 Task: Set the ecosystem for new security advisory in the repository "Javascript" to "Maven".
Action: Mouse moved to (898, 178)
Screenshot: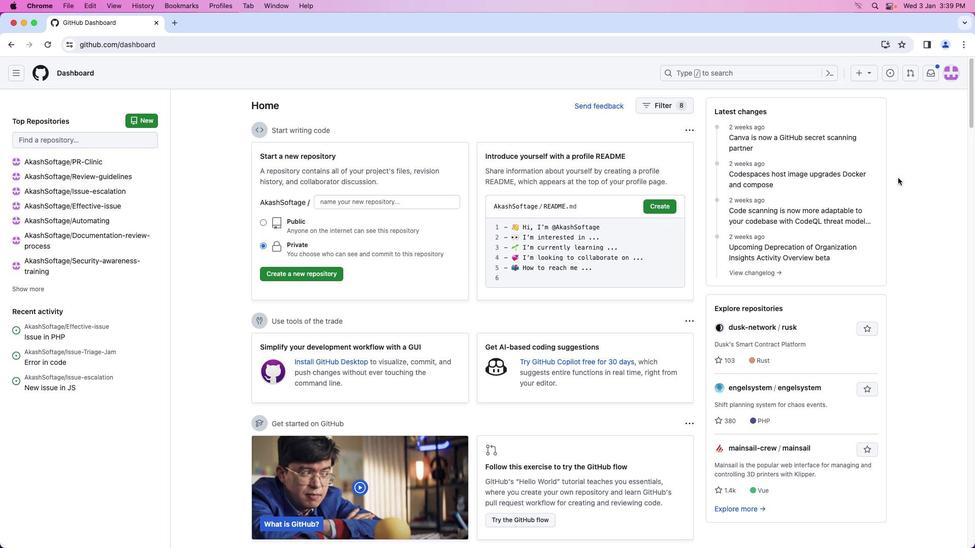 
Action: Mouse pressed left at (898, 178)
Screenshot: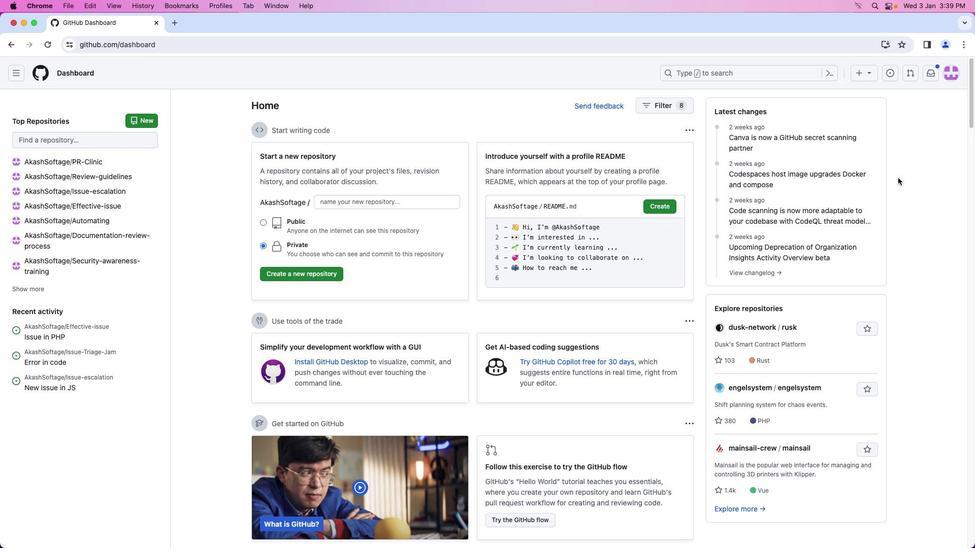 
Action: Mouse moved to (948, 75)
Screenshot: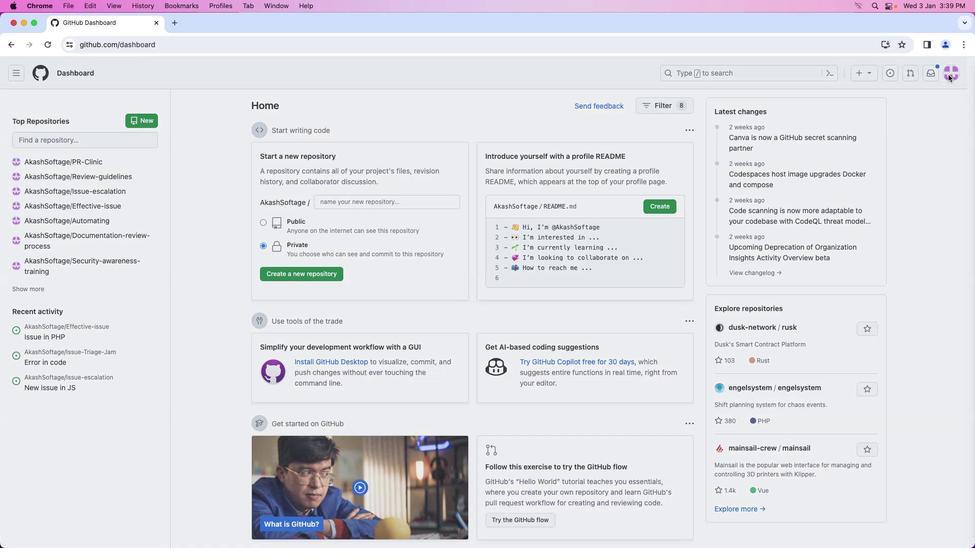 
Action: Mouse pressed left at (948, 75)
Screenshot: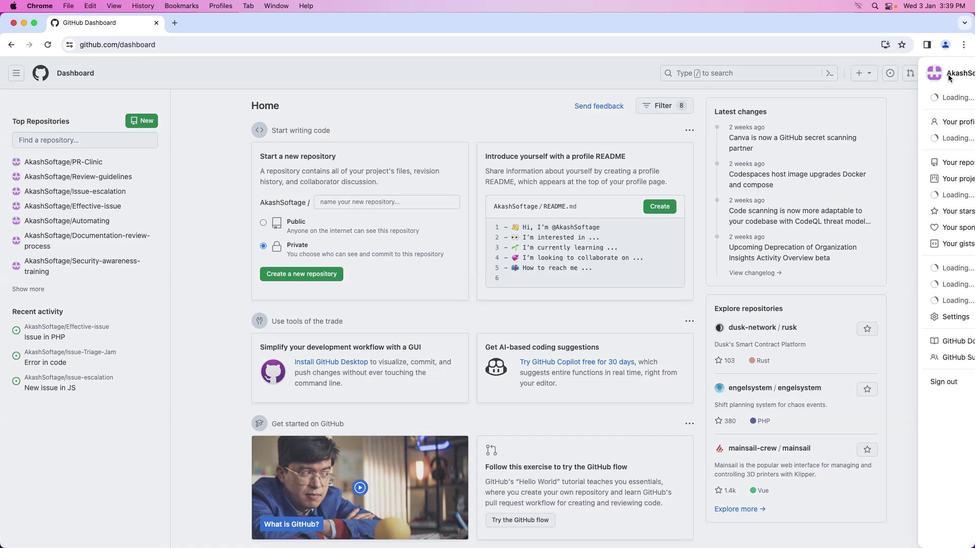 
Action: Mouse moved to (905, 163)
Screenshot: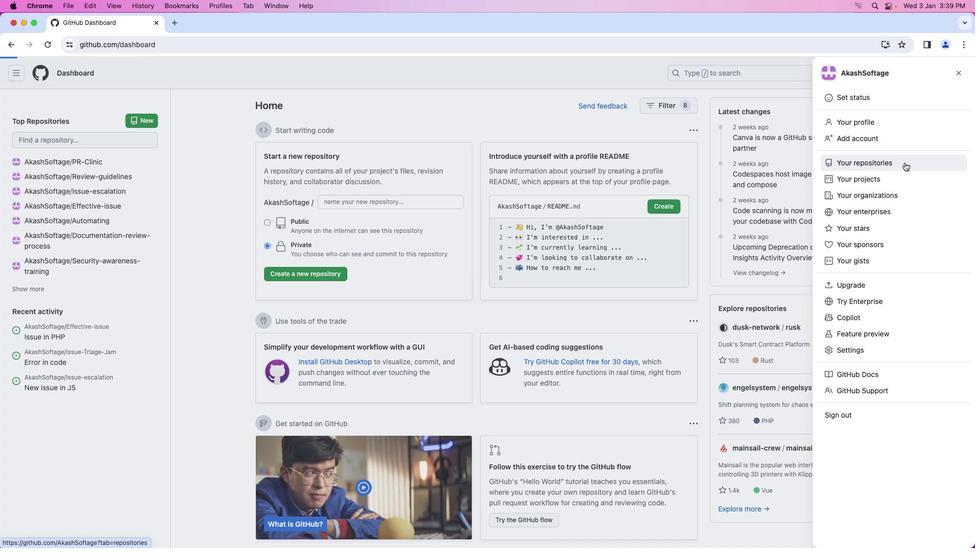 
Action: Mouse pressed left at (905, 163)
Screenshot: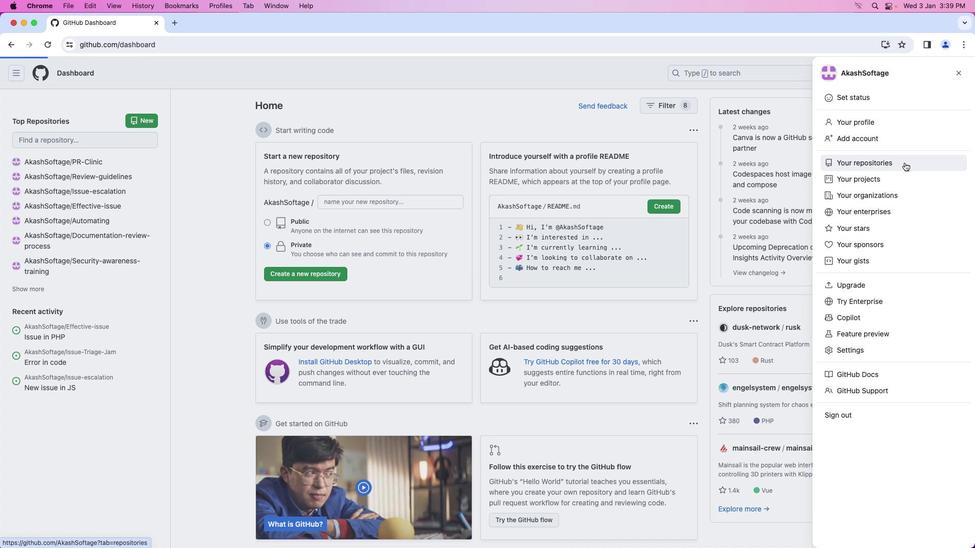 
Action: Mouse moved to (371, 173)
Screenshot: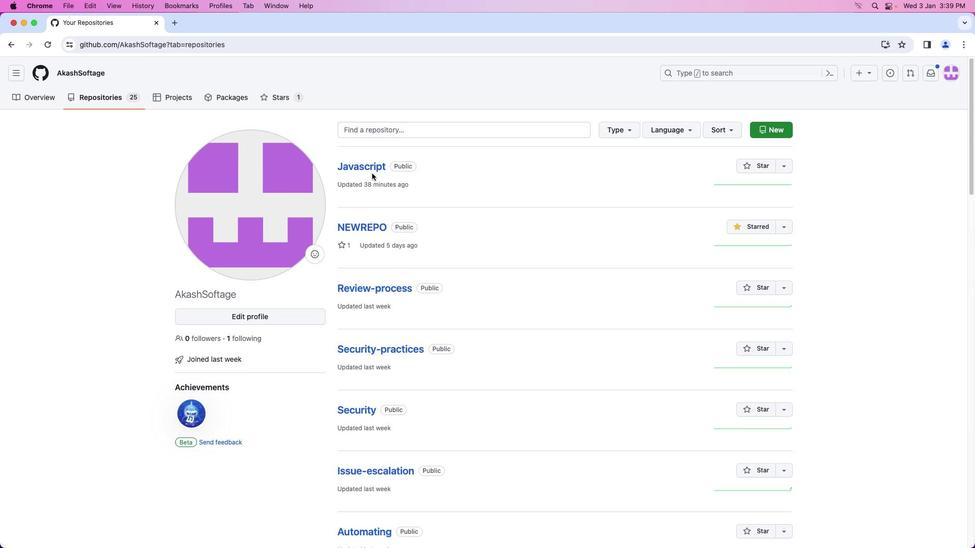 
Action: Mouse pressed left at (371, 173)
Screenshot: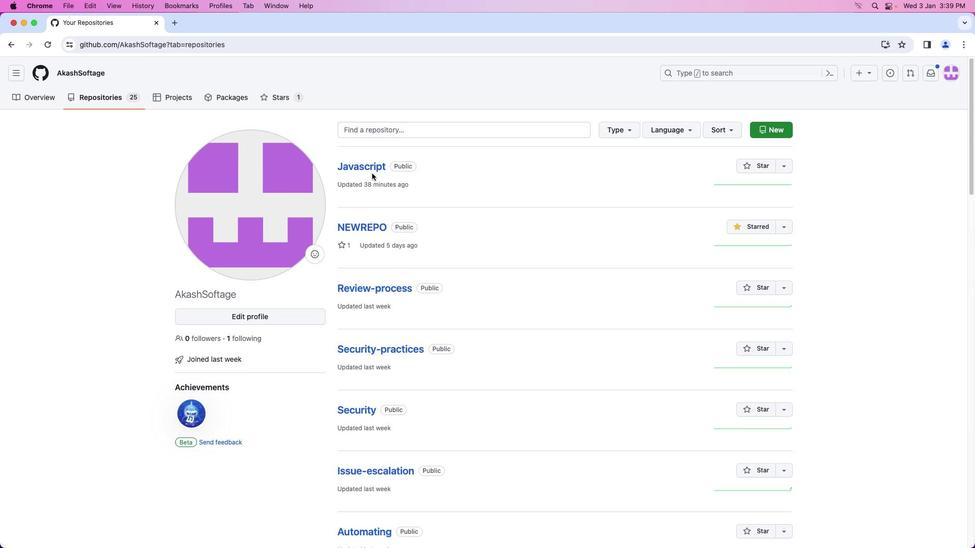 
Action: Mouse moved to (372, 170)
Screenshot: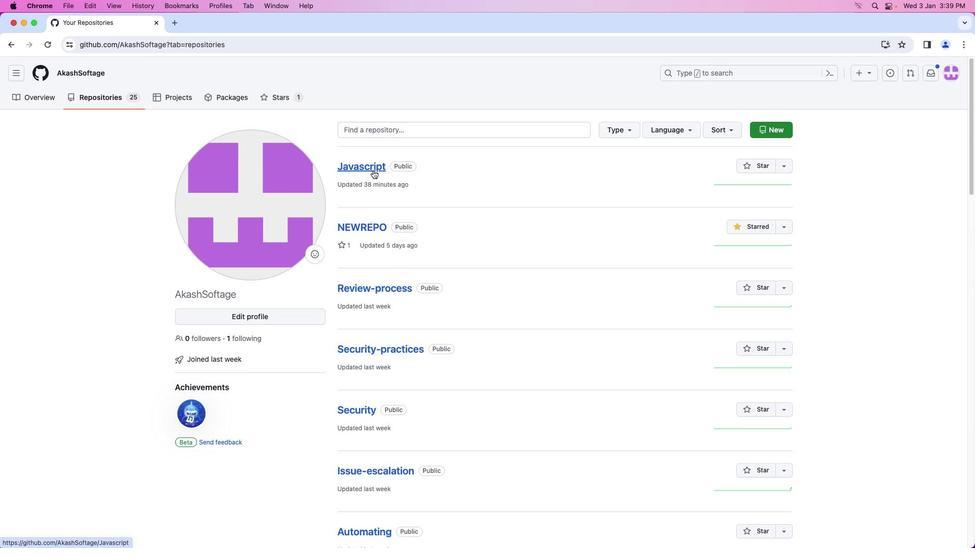 
Action: Mouse pressed left at (372, 170)
Screenshot: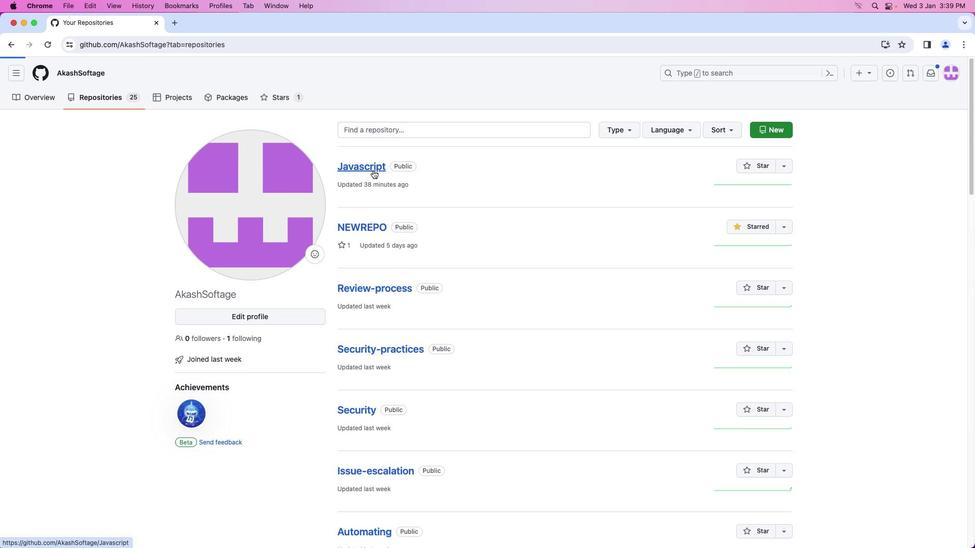 
Action: Mouse moved to (348, 99)
Screenshot: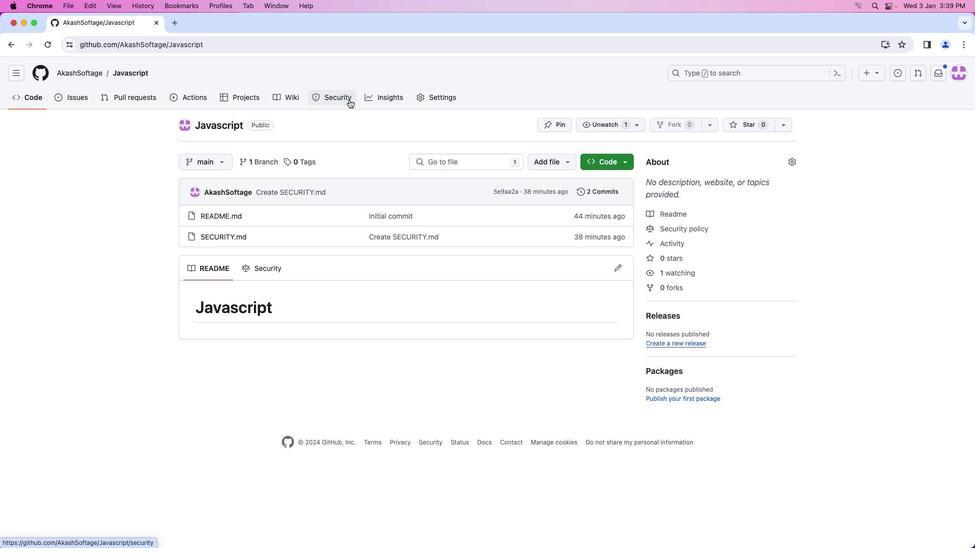 
Action: Mouse pressed left at (348, 99)
Screenshot: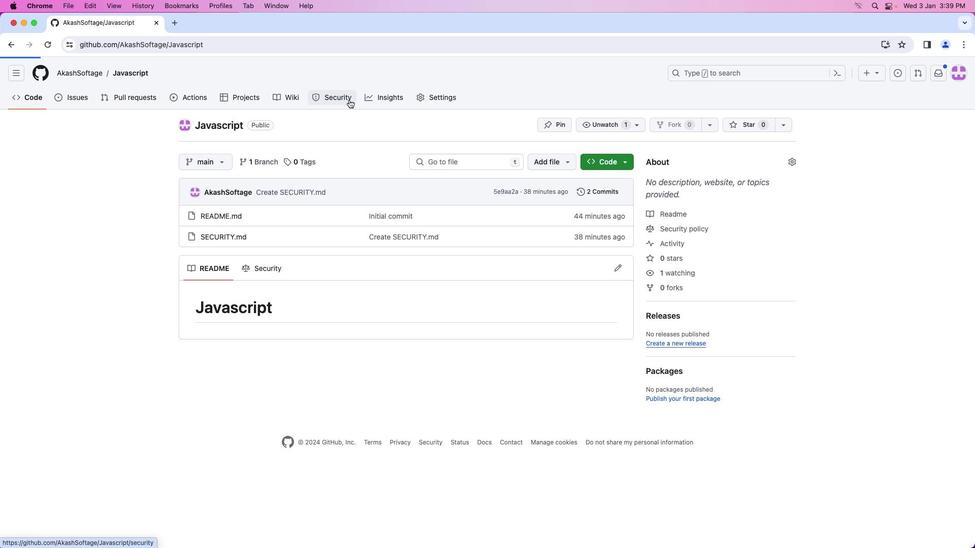 
Action: Mouse moved to (245, 187)
Screenshot: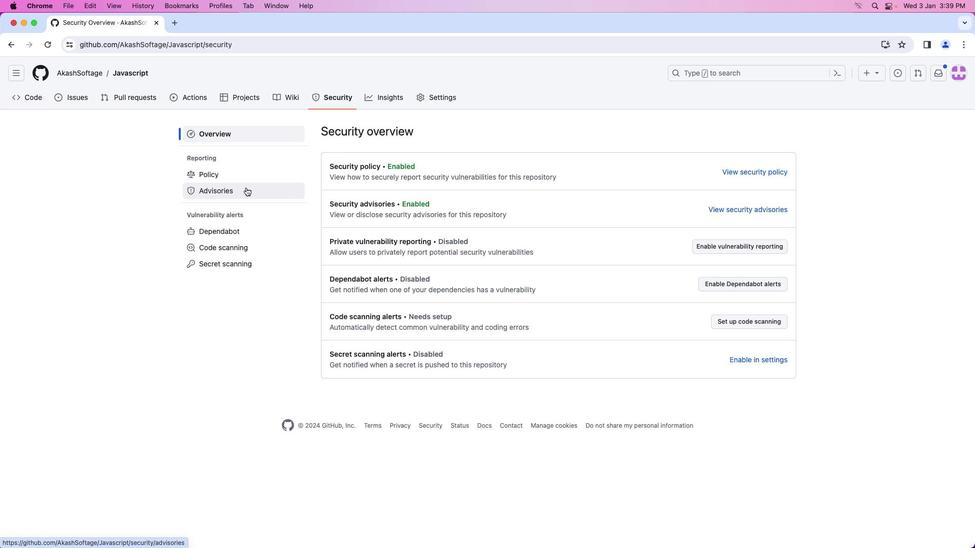 
Action: Mouse pressed left at (245, 187)
Screenshot: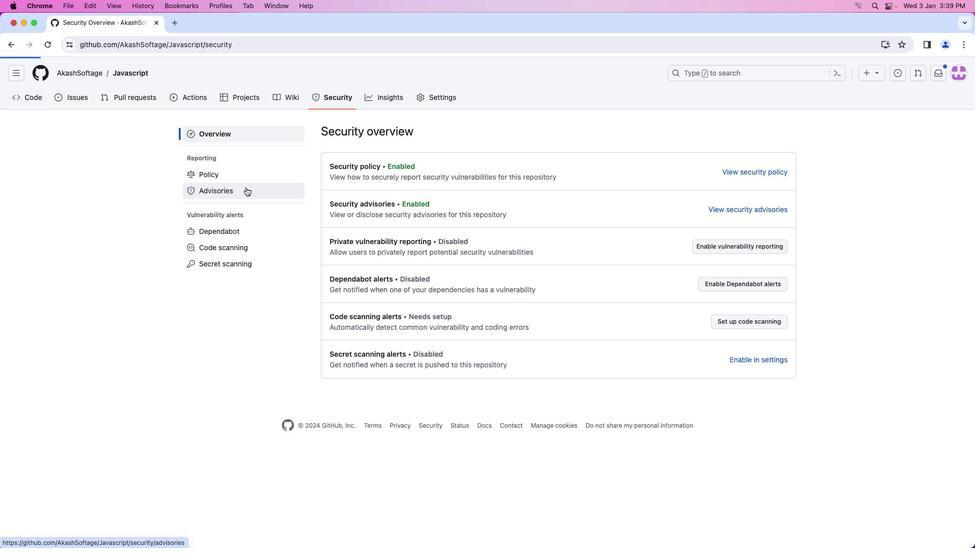 
Action: Mouse moved to (762, 138)
Screenshot: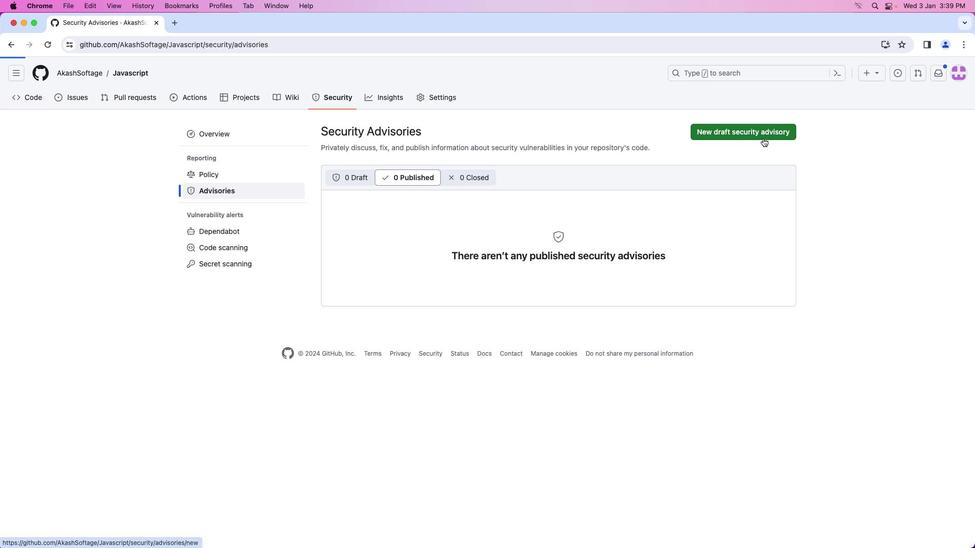 
Action: Mouse pressed left at (762, 138)
Screenshot: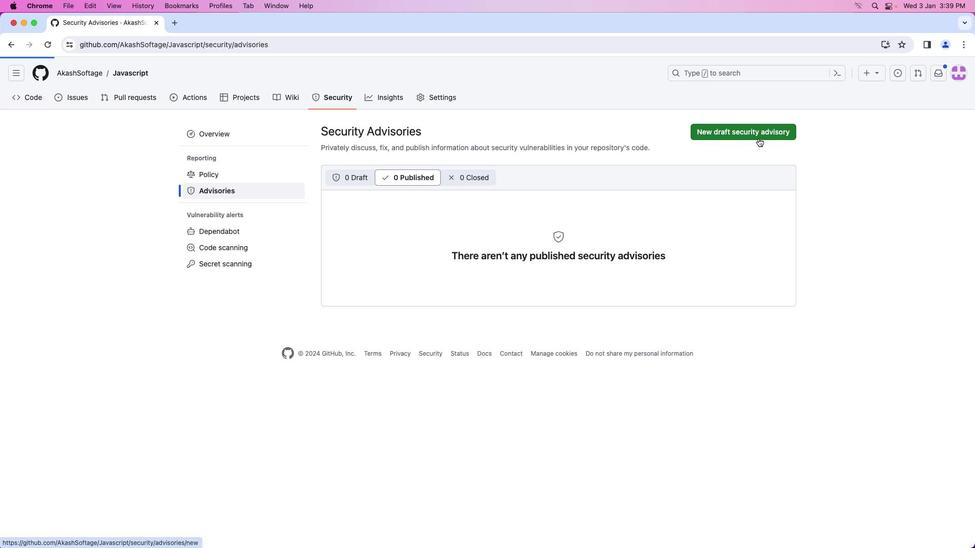 
Action: Mouse moved to (575, 223)
Screenshot: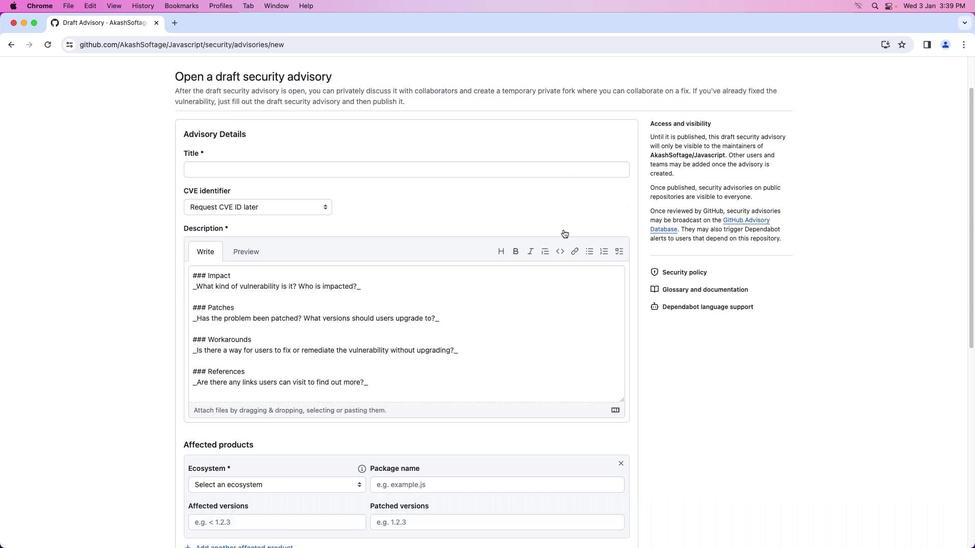
Action: Mouse scrolled (575, 223) with delta (0, 0)
Screenshot: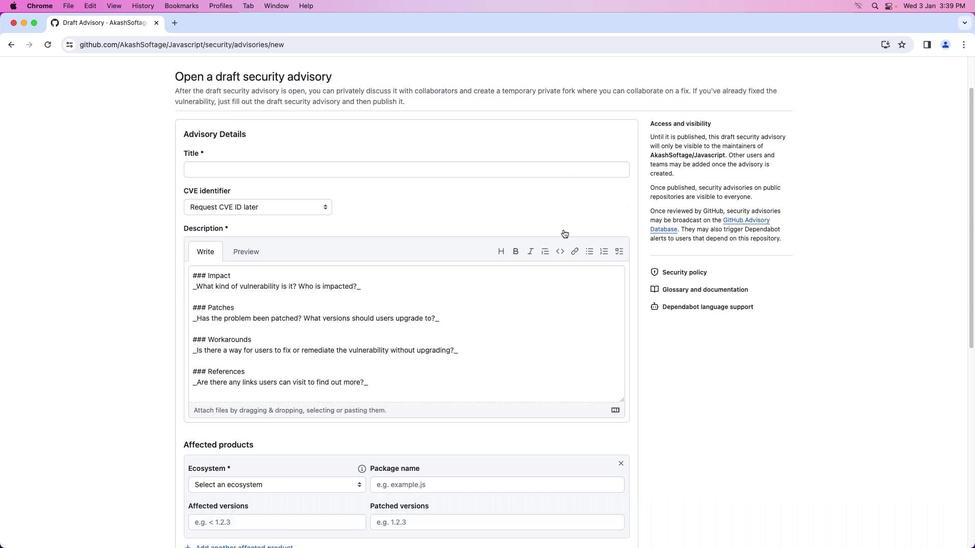 
Action: Mouse moved to (564, 228)
Screenshot: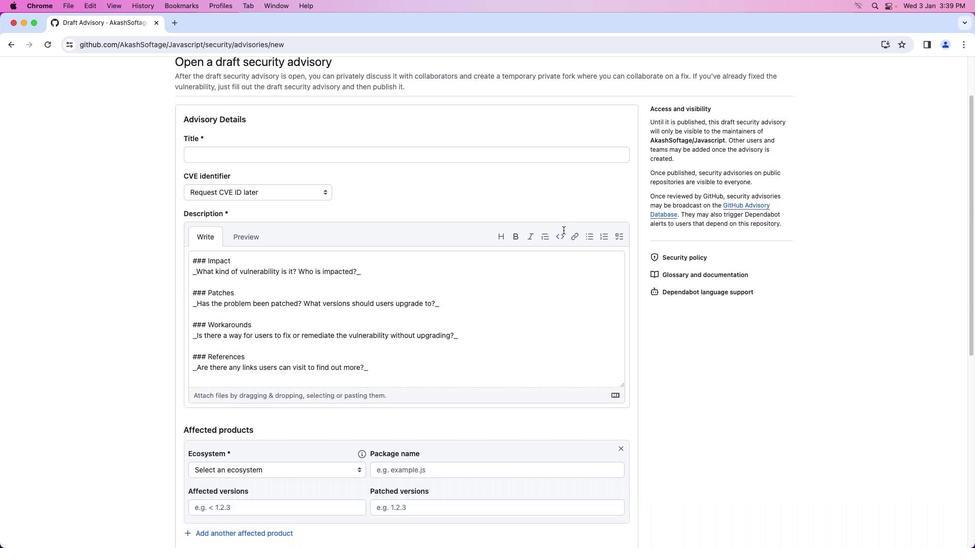 
Action: Mouse scrolled (564, 228) with delta (0, 0)
Screenshot: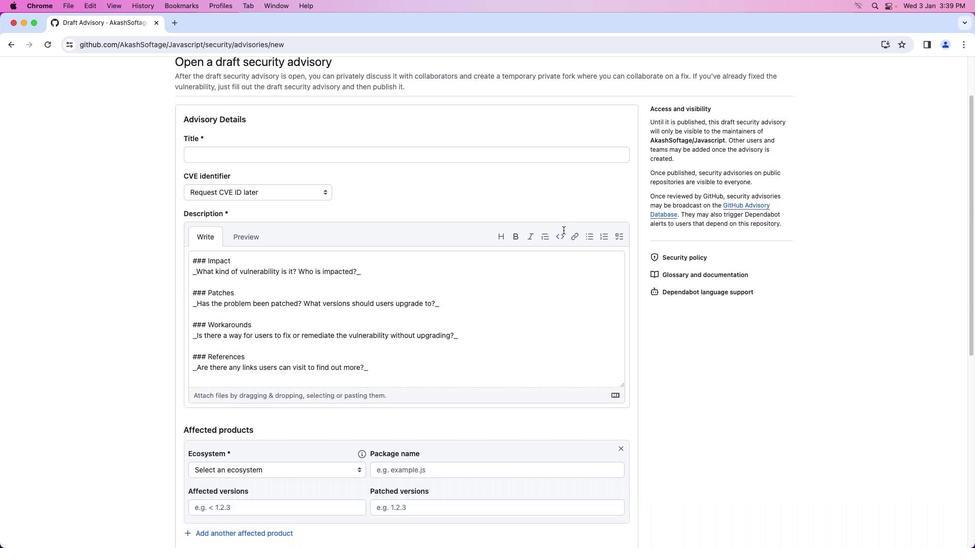 
Action: Mouse moved to (563, 229)
Screenshot: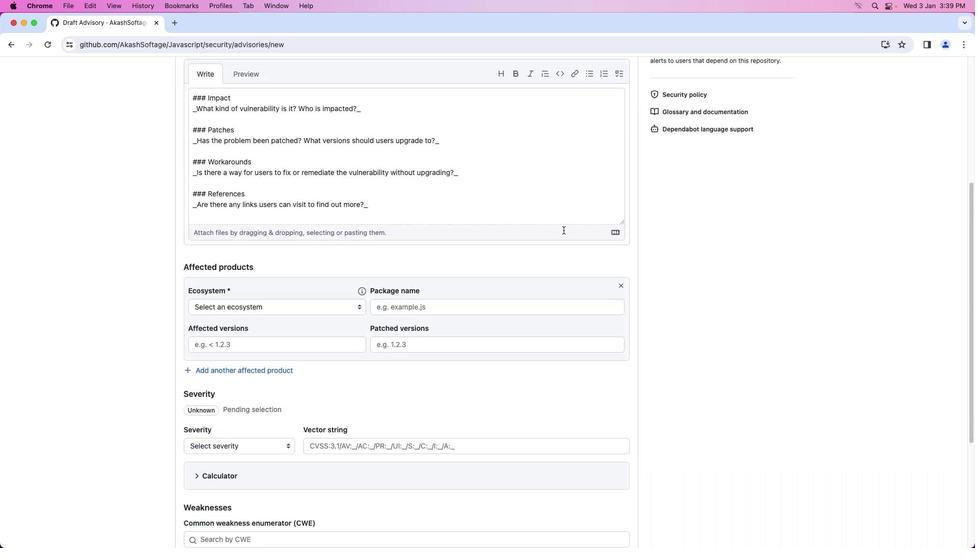 
Action: Mouse scrolled (563, 229) with delta (0, -1)
Screenshot: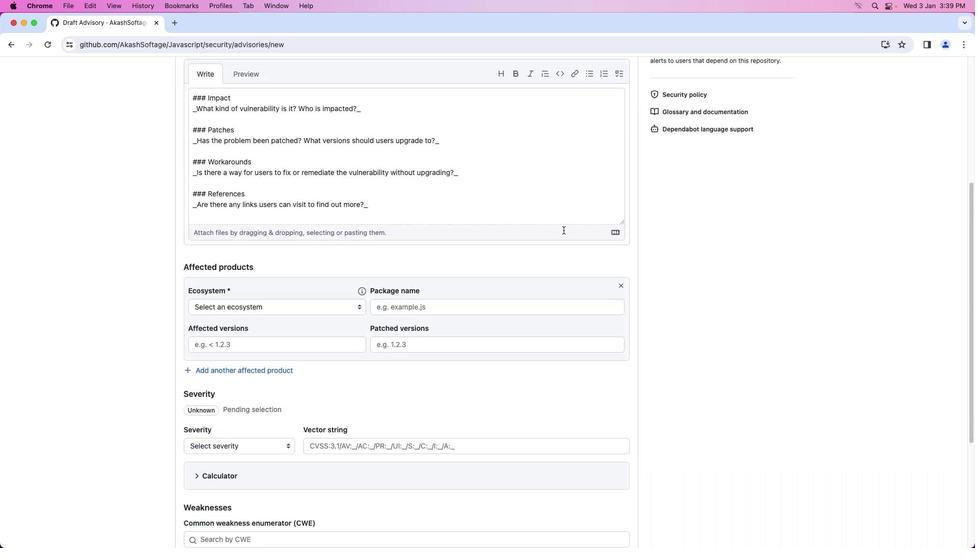 
Action: Mouse moved to (563, 229)
Screenshot: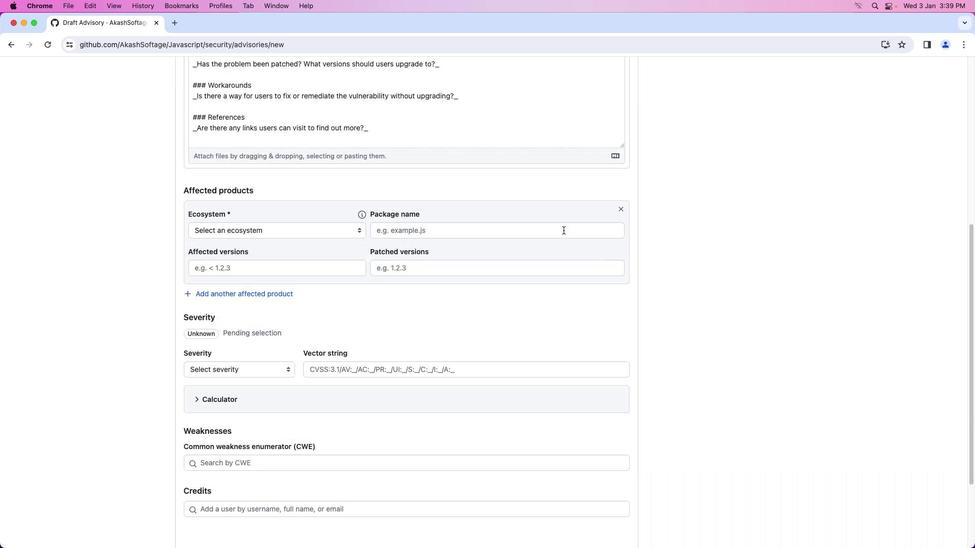 
Action: Mouse scrolled (563, 229) with delta (0, -1)
Screenshot: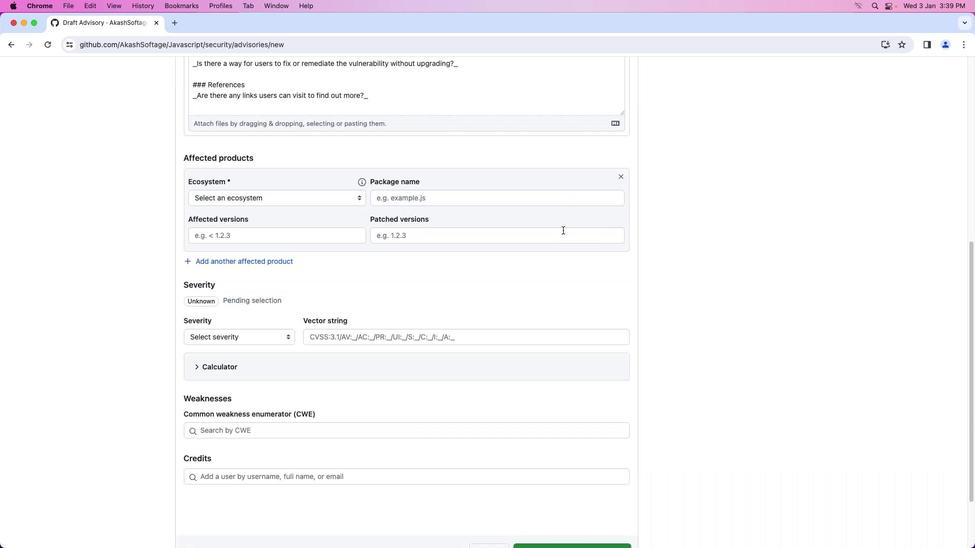 
Action: Mouse moved to (563, 230)
Screenshot: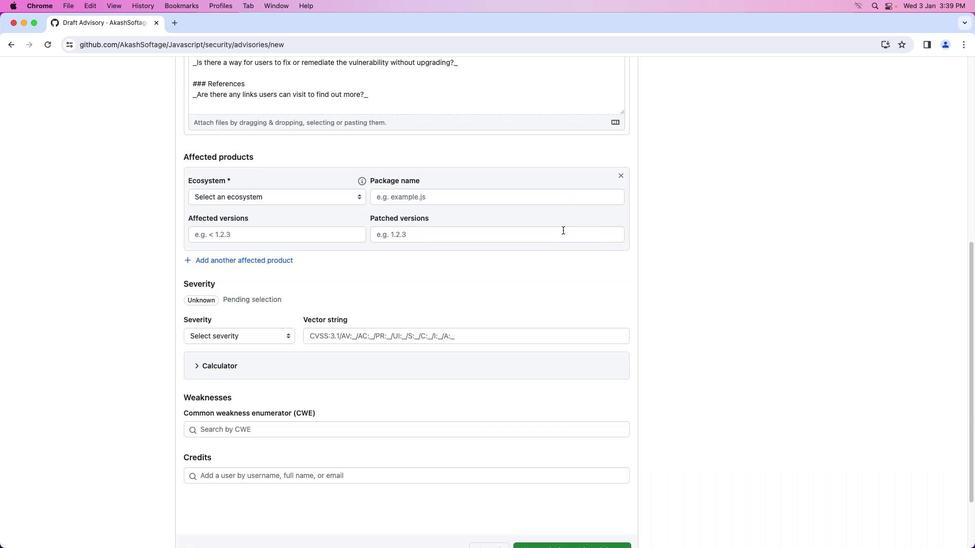 
Action: Mouse scrolled (563, 230) with delta (0, -2)
Screenshot: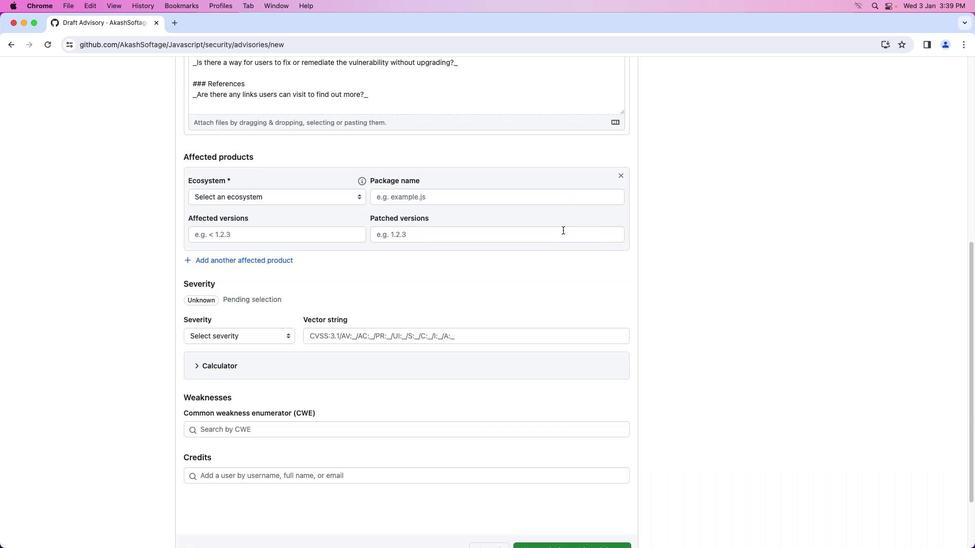 
Action: Mouse moved to (563, 230)
Screenshot: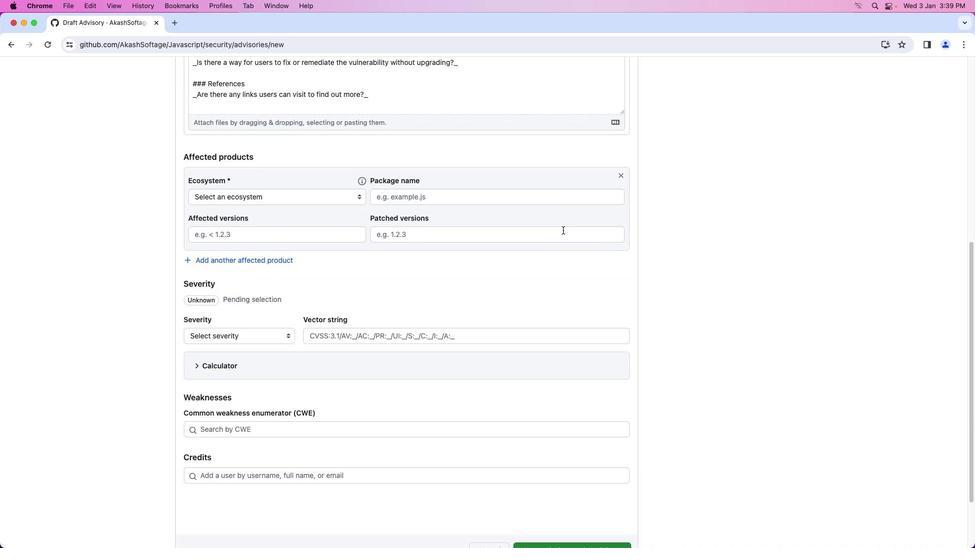 
Action: Mouse scrolled (563, 230) with delta (0, -2)
Screenshot: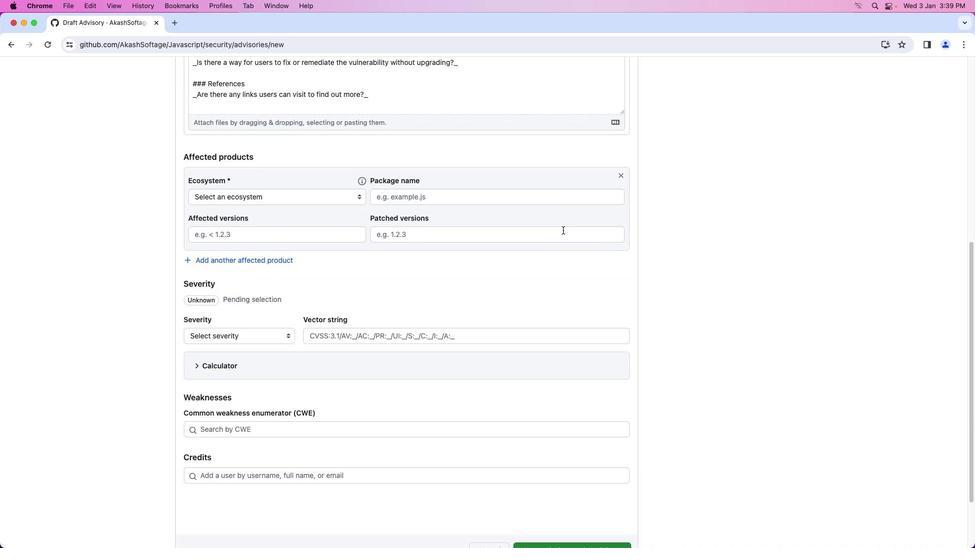 
Action: Mouse moved to (248, 196)
Screenshot: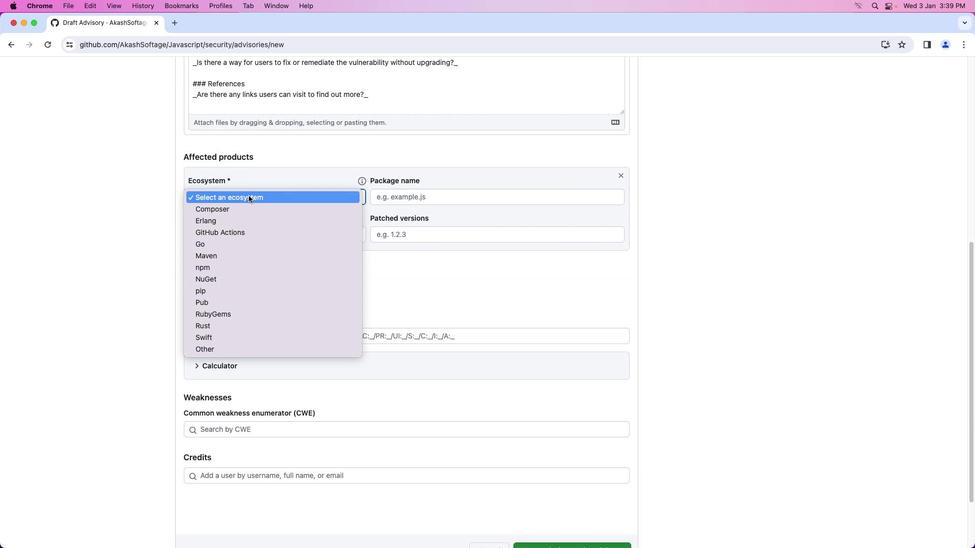 
Action: Mouse pressed left at (248, 196)
Screenshot: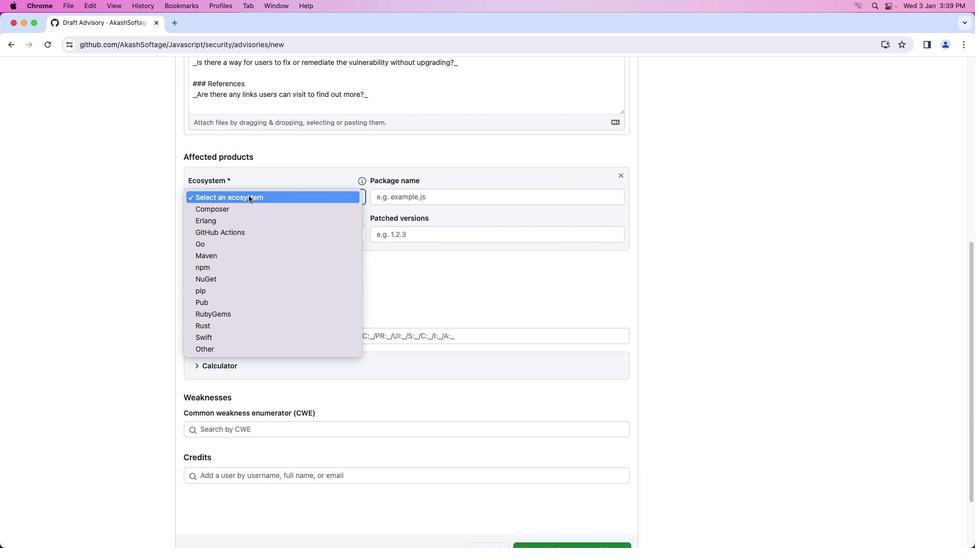 
Action: Mouse moved to (216, 256)
Screenshot: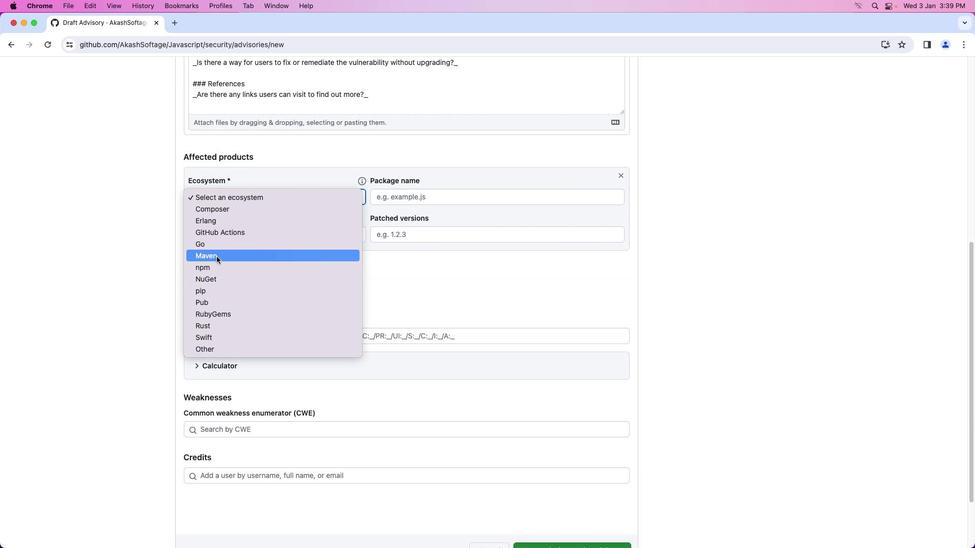 
Action: Mouse pressed left at (216, 256)
Screenshot: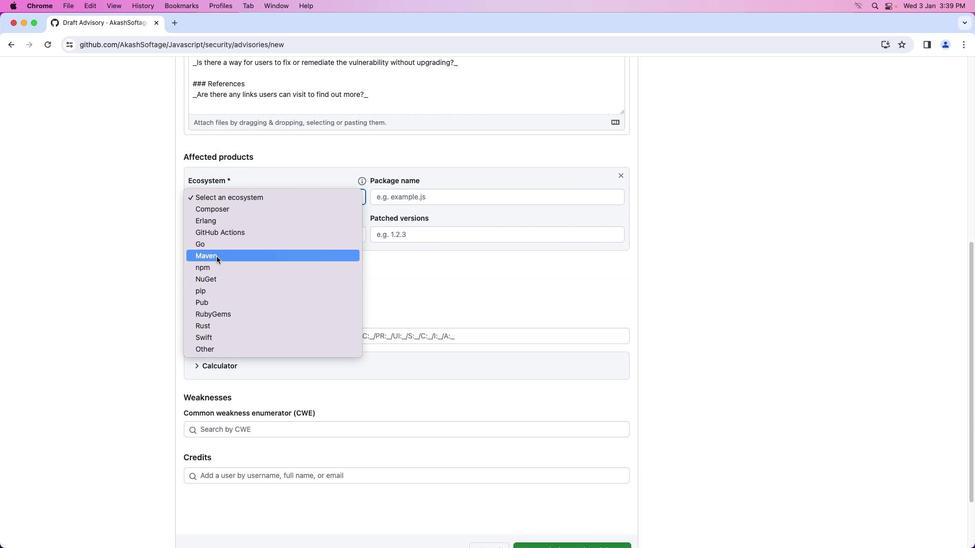 
Action: Mouse moved to (213, 251)
Screenshot: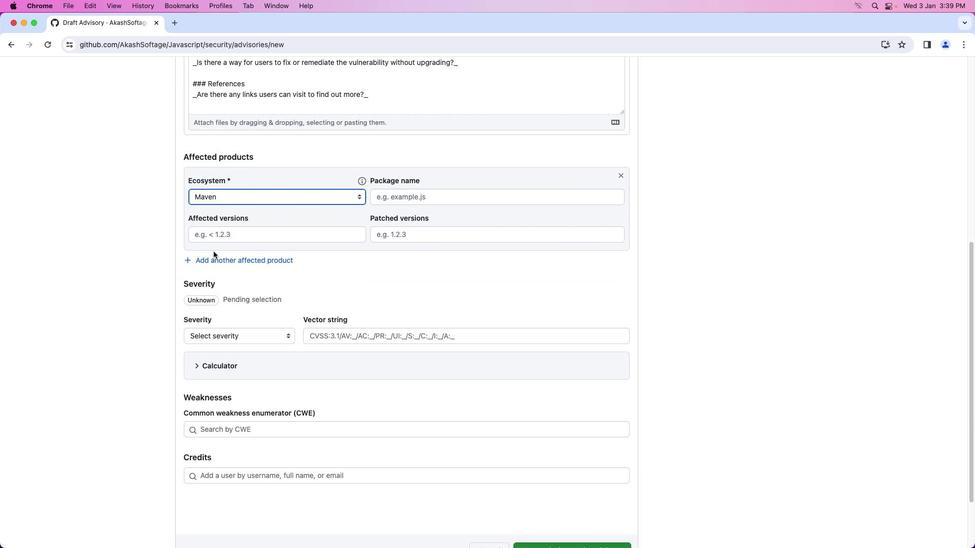 
